 Task: Search for emails from 'softage4@softage.net' in Outlook.
Action: Mouse moved to (242, 9)
Screenshot: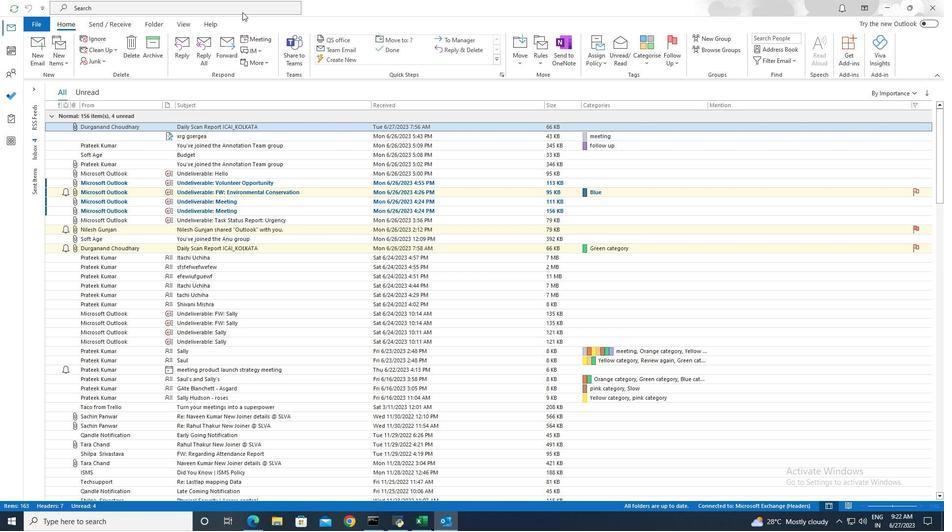 
Action: Mouse pressed left at (242, 9)
Screenshot: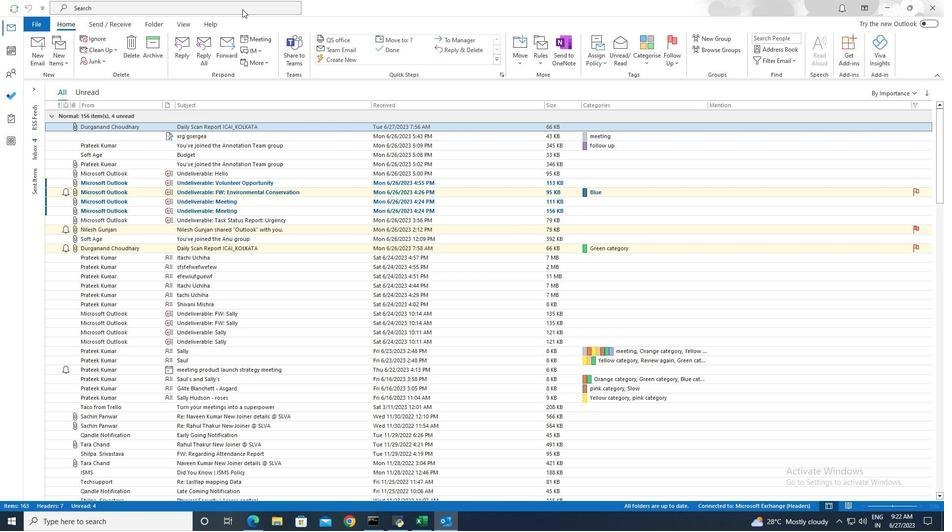 
Action: Mouse moved to (340, 9)
Screenshot: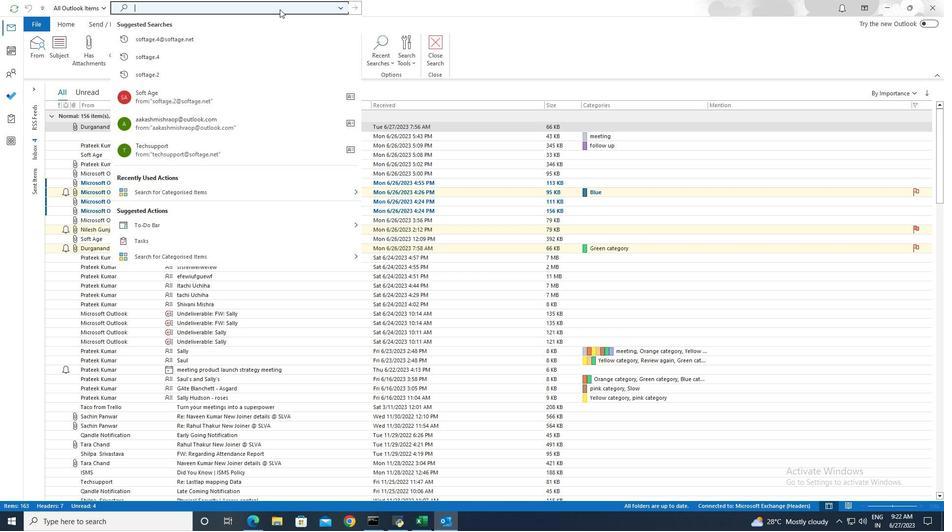 
Action: Mouse pressed left at (340, 9)
Screenshot: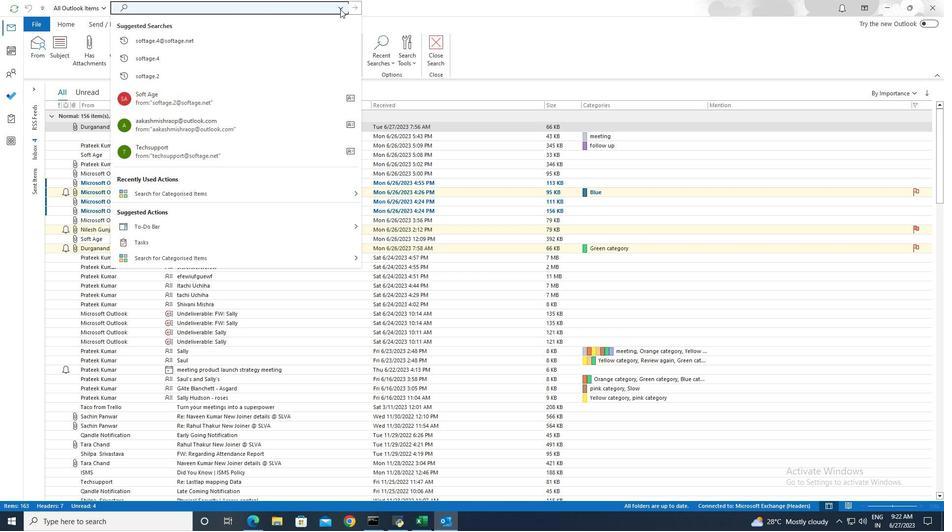 
Action: Mouse moved to (334, 124)
Screenshot: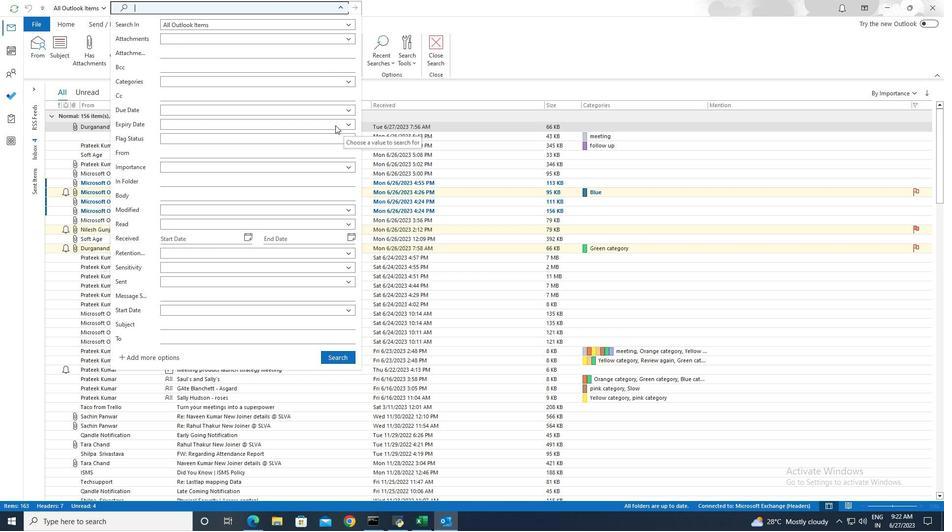
Action: Mouse pressed left at (334, 124)
Screenshot: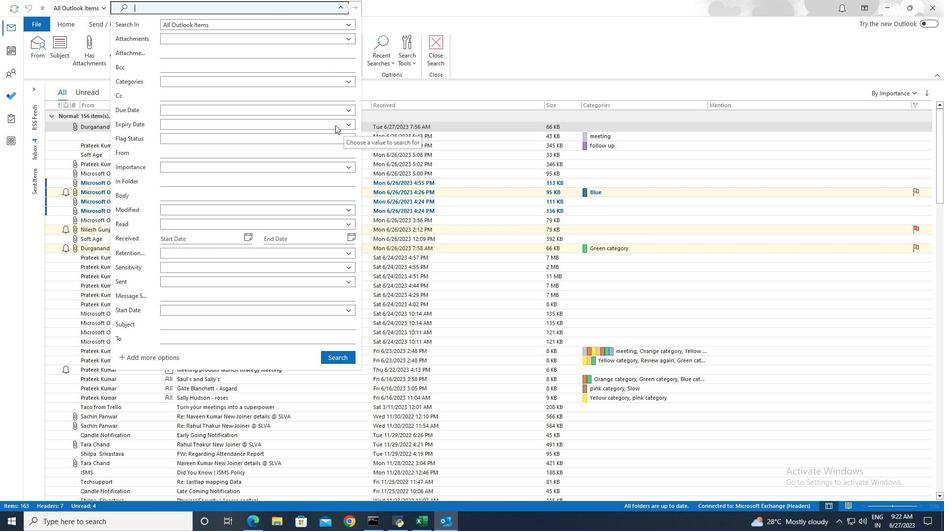 
Action: Mouse moved to (171, 199)
Screenshot: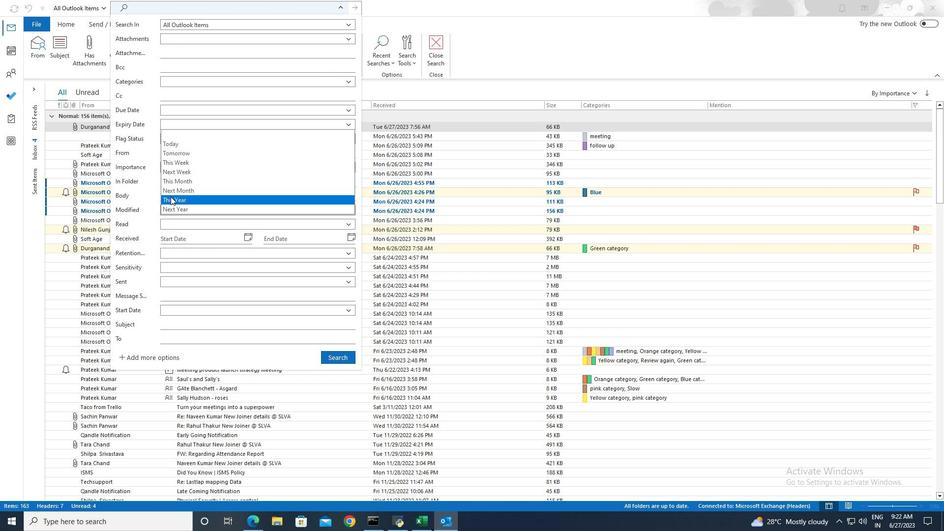 
Action: Mouse pressed left at (171, 199)
Screenshot: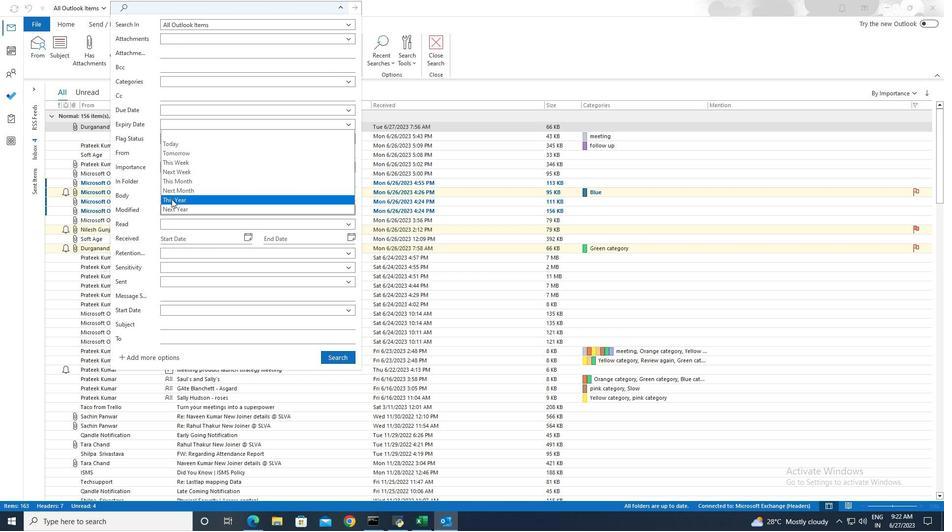 
Action: Mouse moved to (337, 358)
Screenshot: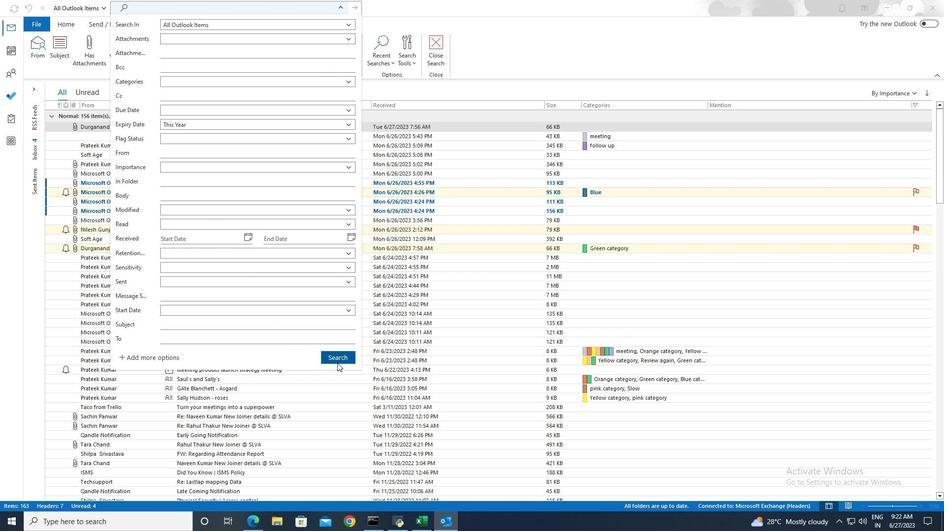 
Action: Mouse pressed left at (337, 358)
Screenshot: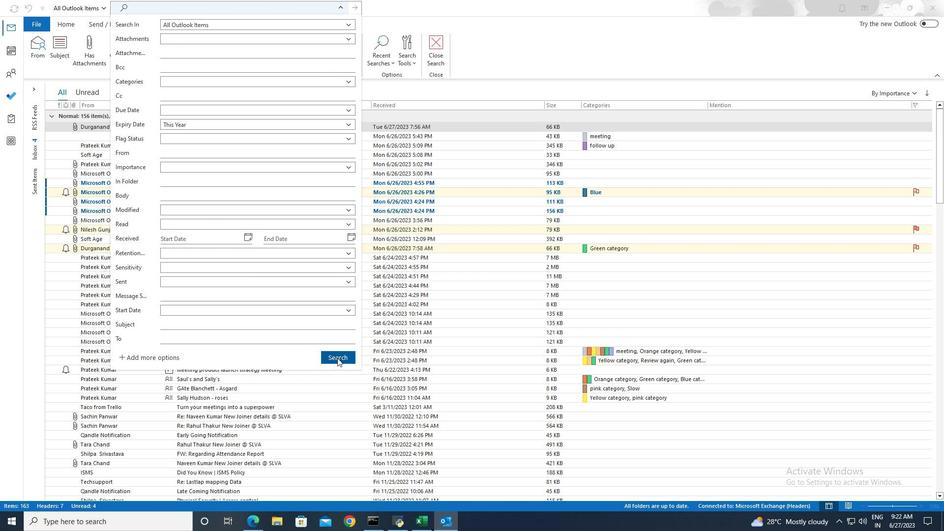 
Action: Mouse moved to (335, 356)
Screenshot: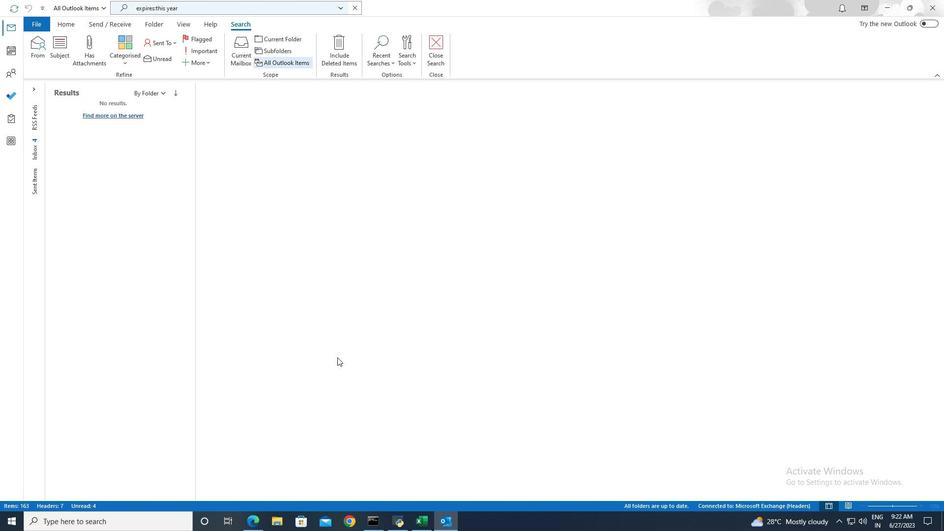 
